 Task: Write description "Seeking a challenging position in a reputable organization to expand and utilize my learning".
Action: Mouse moved to (712, 84)
Screenshot: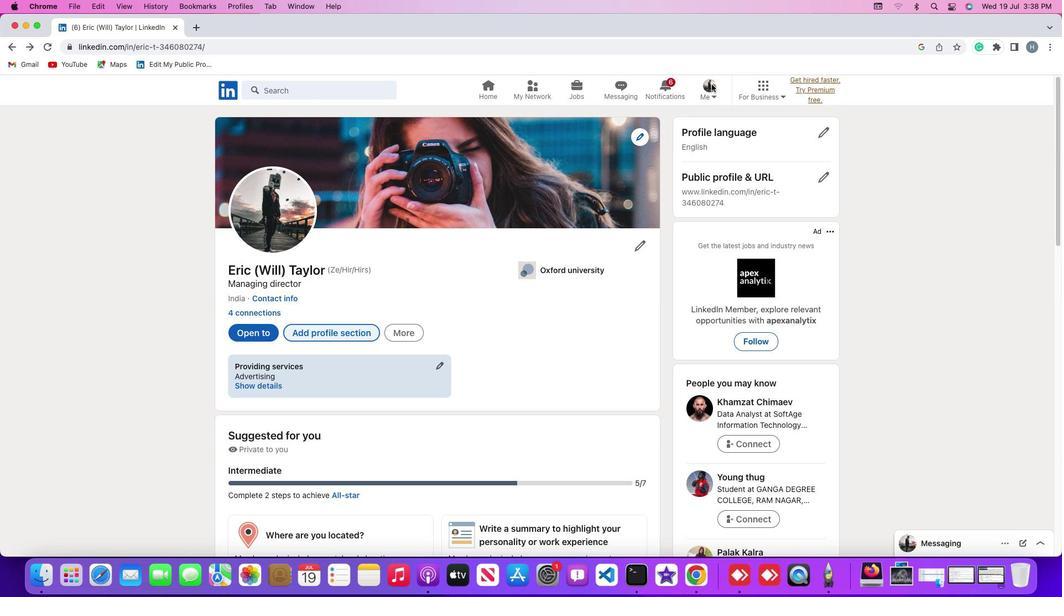 
Action: Mouse pressed left at (712, 84)
Screenshot: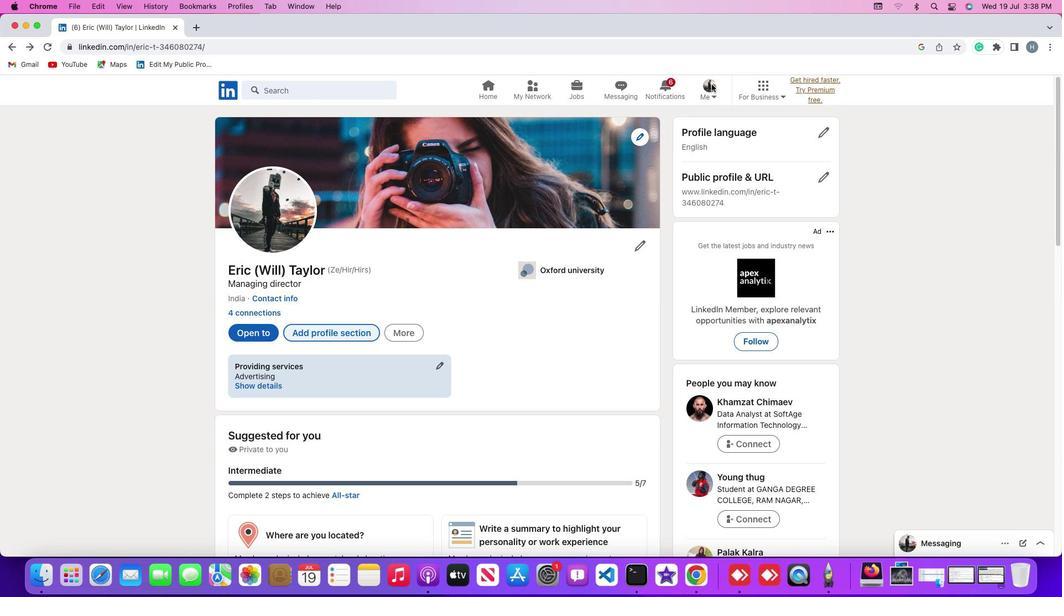 
Action: Mouse moved to (710, 95)
Screenshot: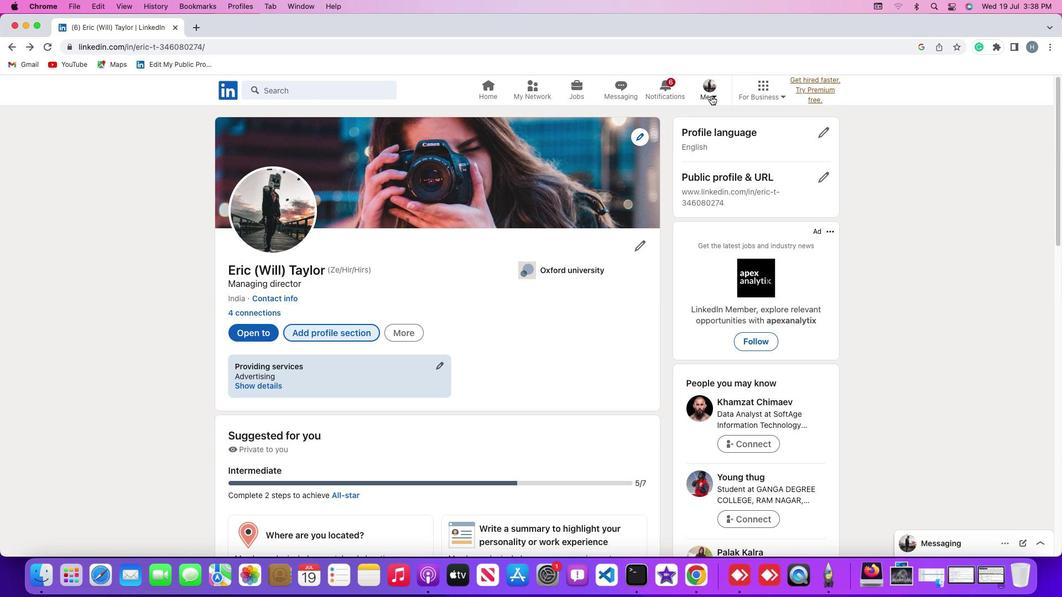 
Action: Mouse pressed left at (710, 95)
Screenshot: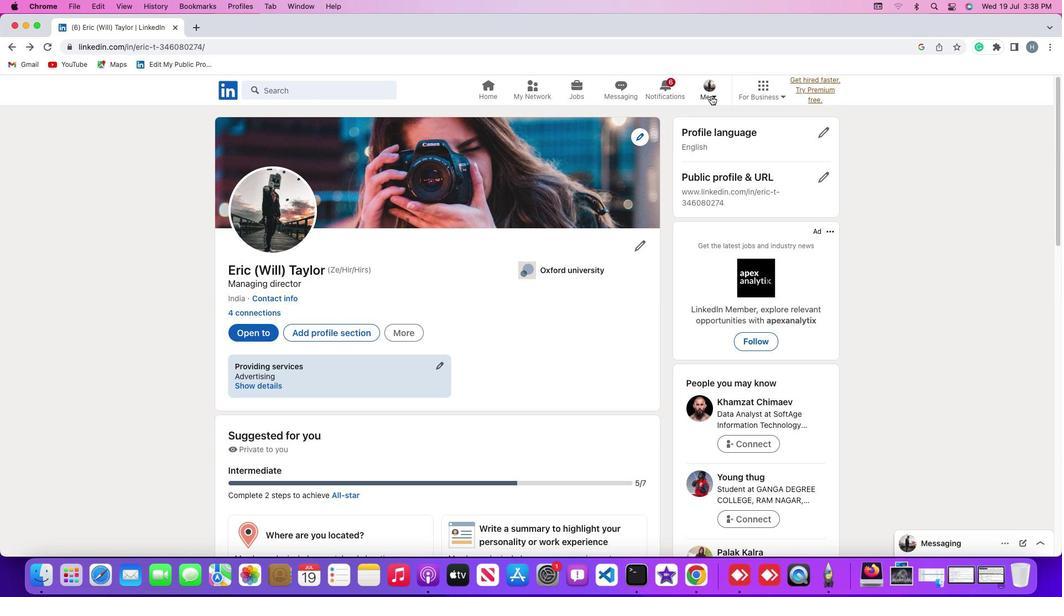 
Action: Mouse moved to (661, 153)
Screenshot: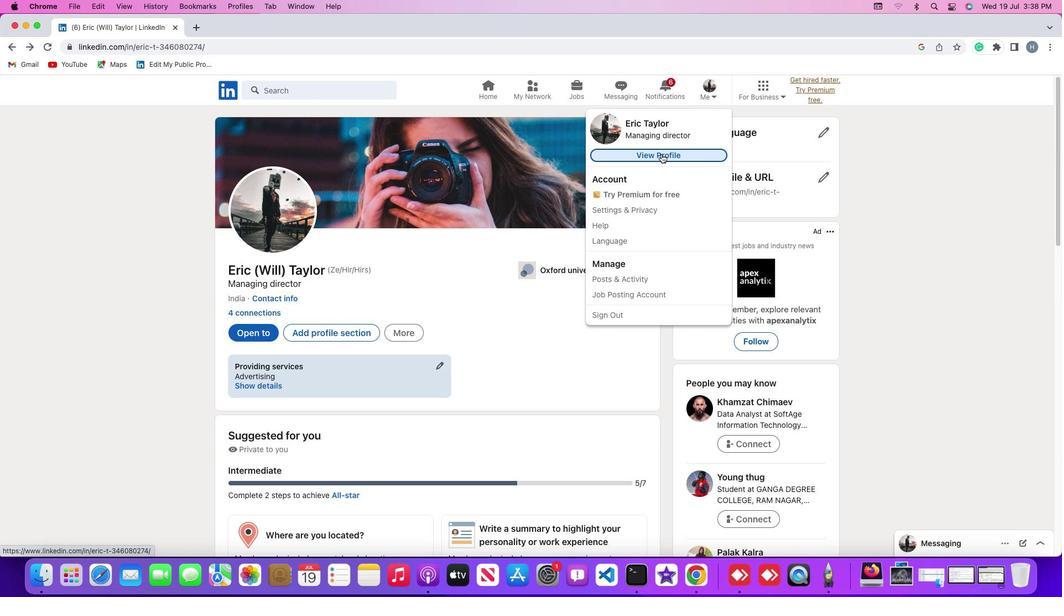 
Action: Mouse pressed left at (661, 153)
Screenshot: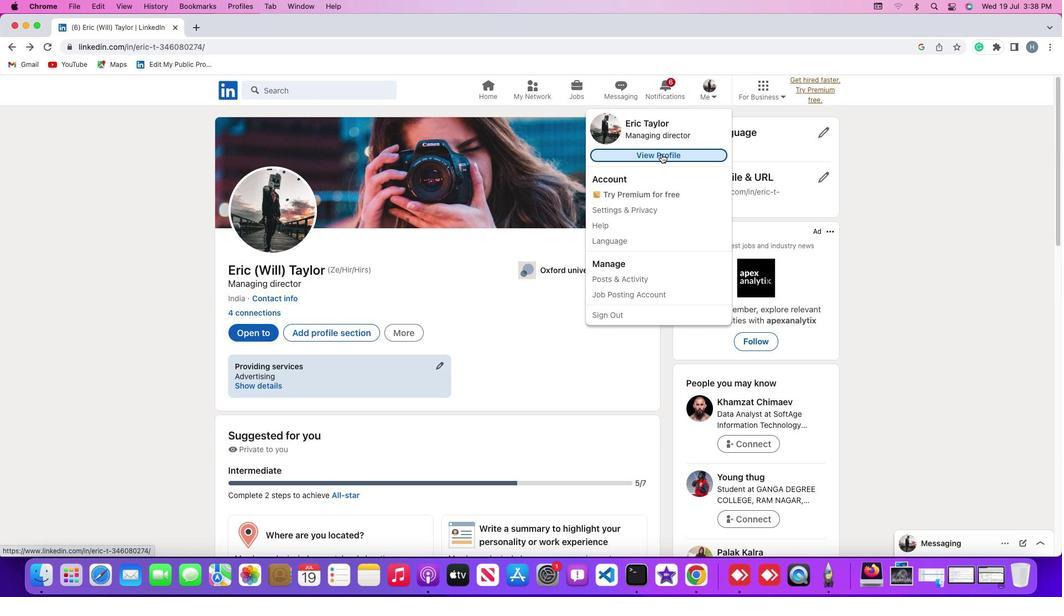 
Action: Mouse moved to (327, 327)
Screenshot: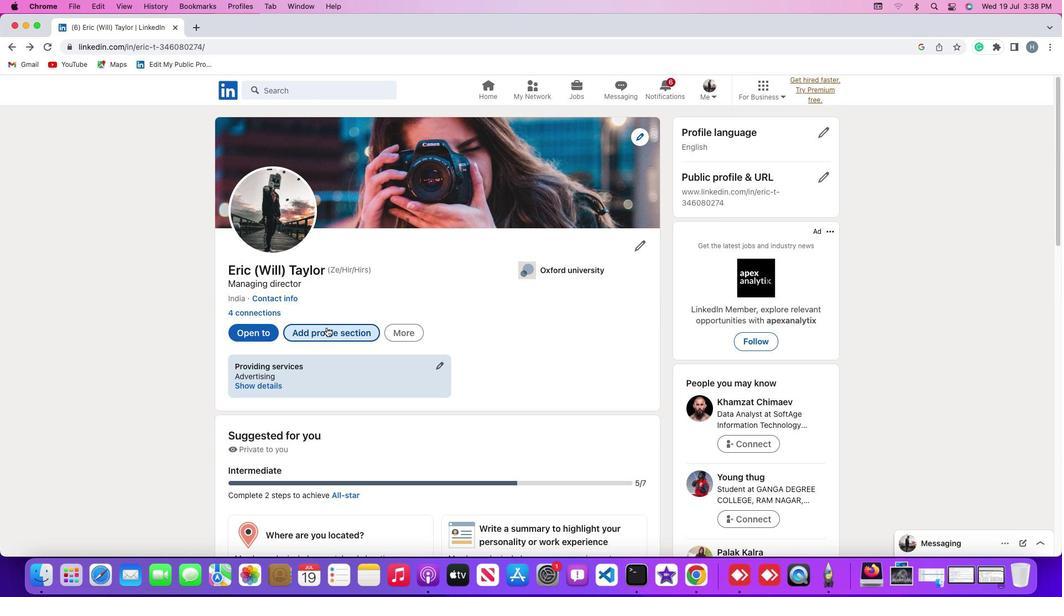 
Action: Mouse pressed left at (327, 327)
Screenshot: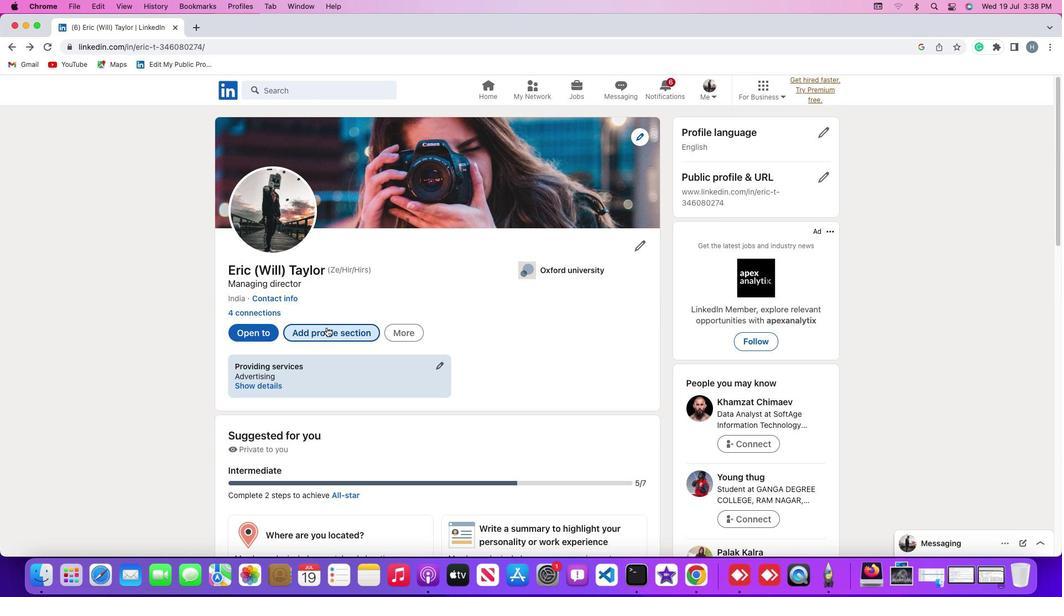 
Action: Mouse moved to (437, 215)
Screenshot: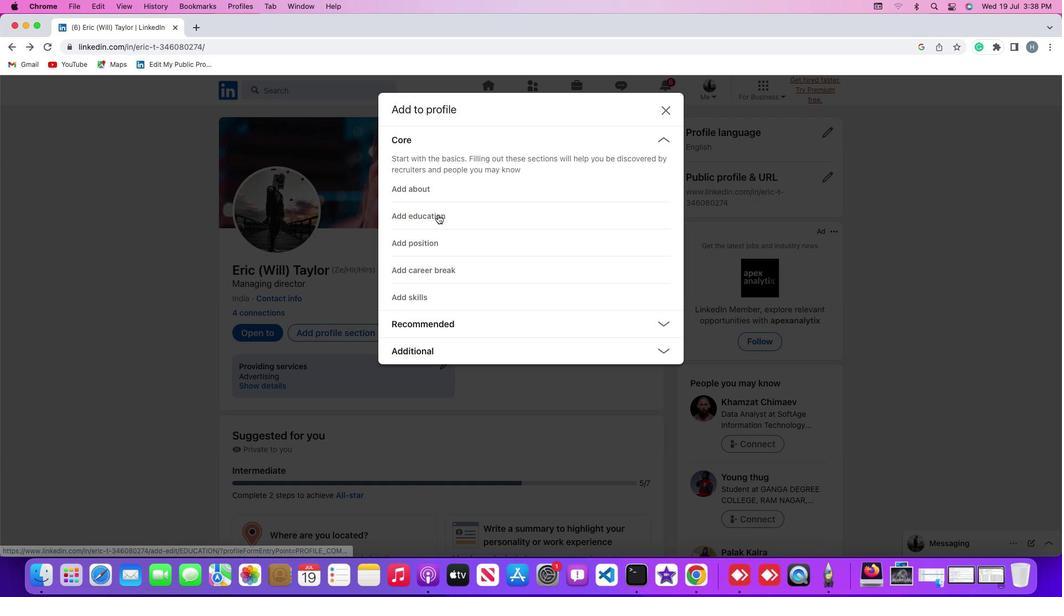 
Action: Mouse pressed left at (437, 215)
Screenshot: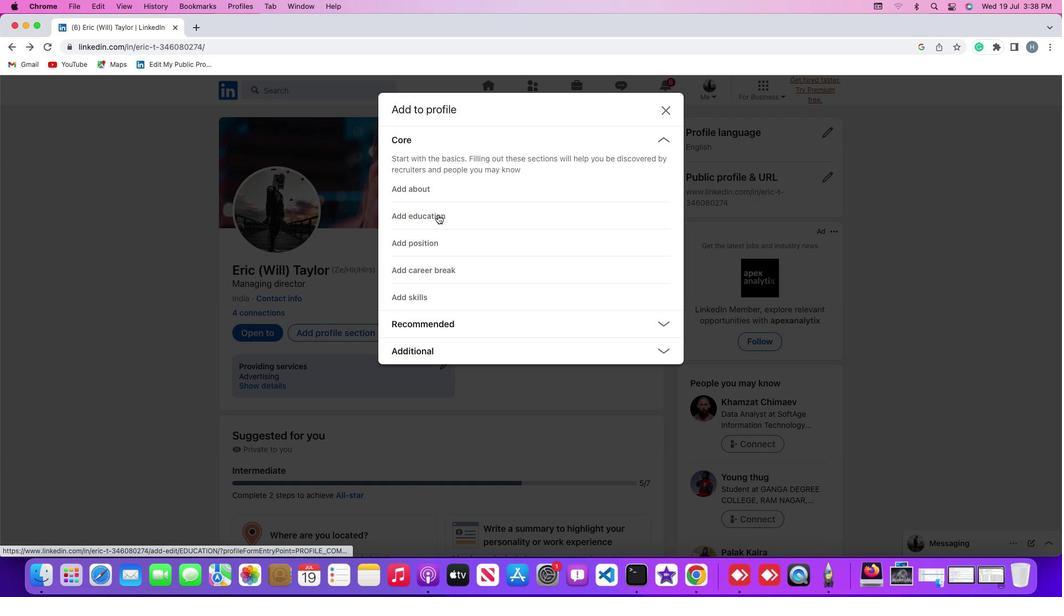 
Action: Mouse moved to (469, 284)
Screenshot: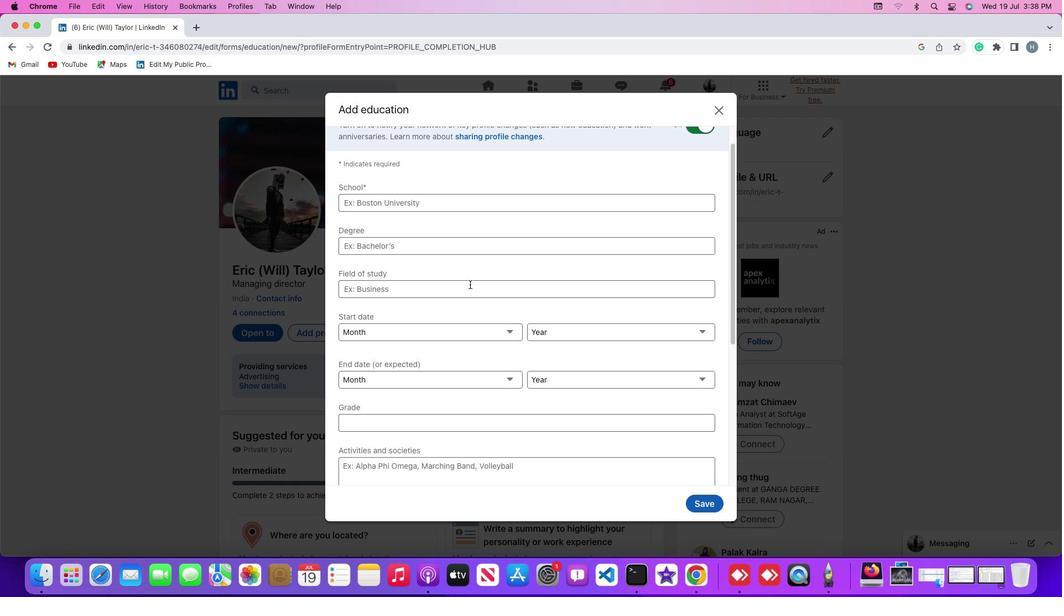 
Action: Mouse scrolled (469, 284) with delta (0, 0)
Screenshot: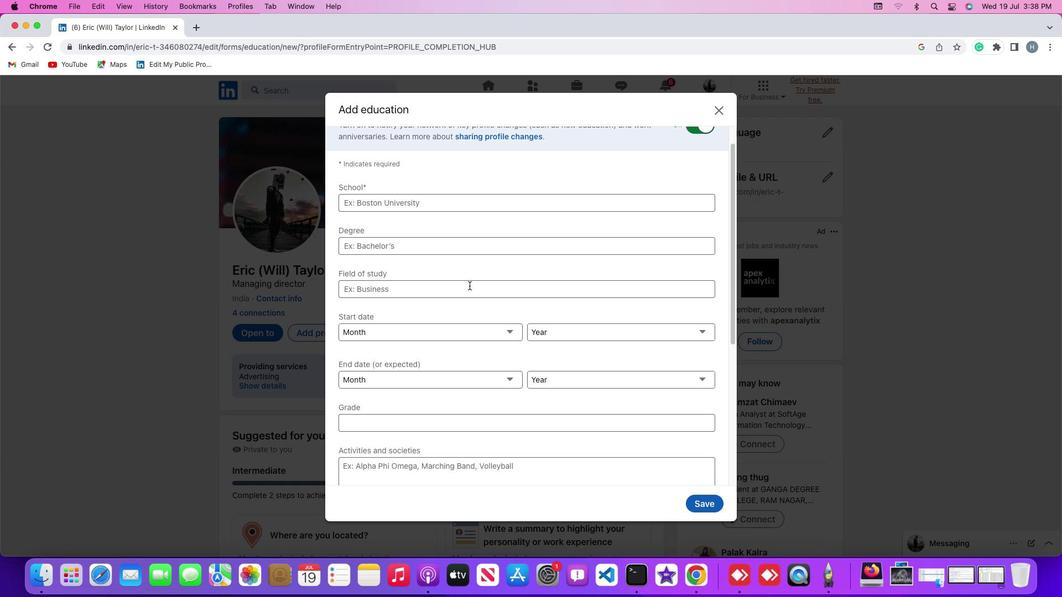 
Action: Mouse scrolled (469, 284) with delta (0, 0)
Screenshot: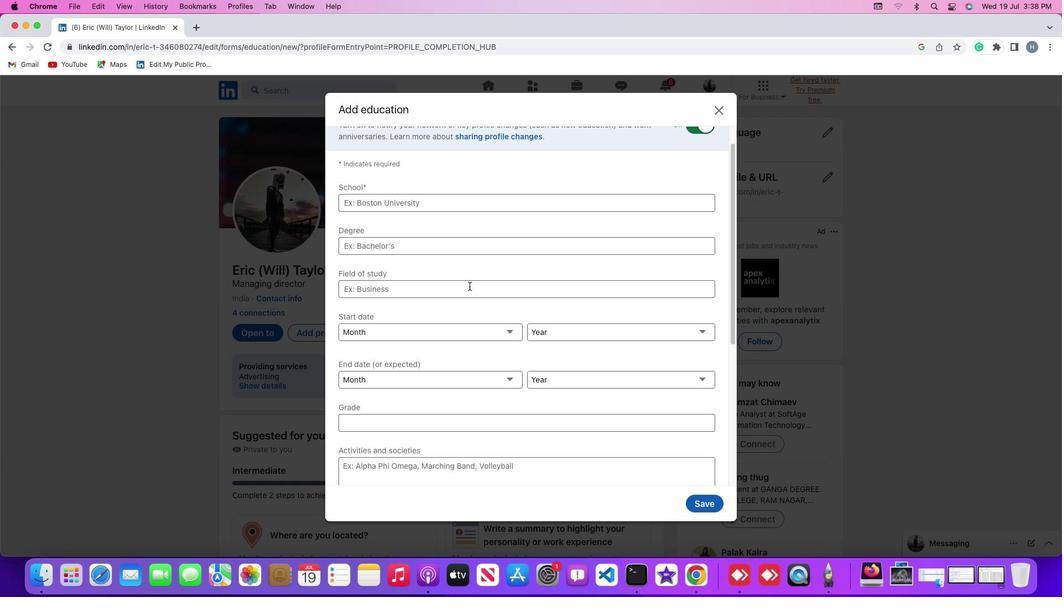 
Action: Mouse scrolled (469, 284) with delta (0, -2)
Screenshot: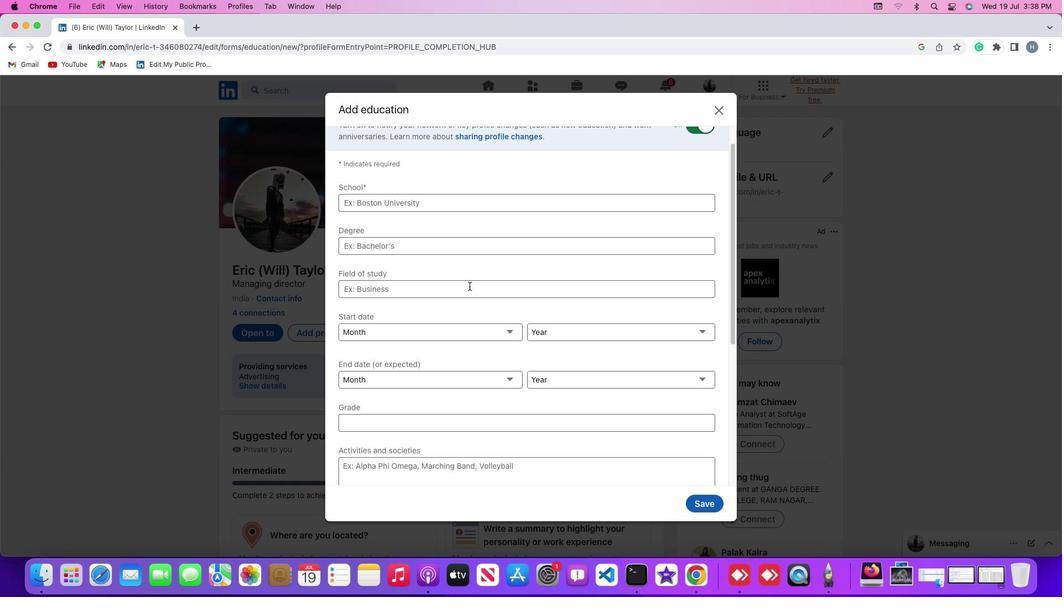 
Action: Mouse scrolled (469, 284) with delta (0, -2)
Screenshot: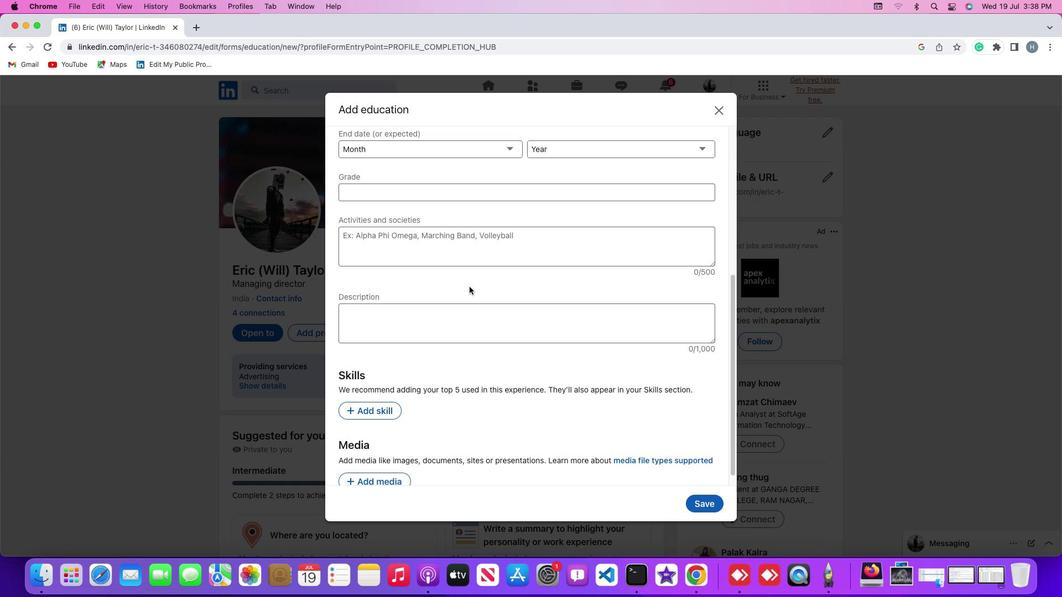 
Action: Mouse moved to (469, 286)
Screenshot: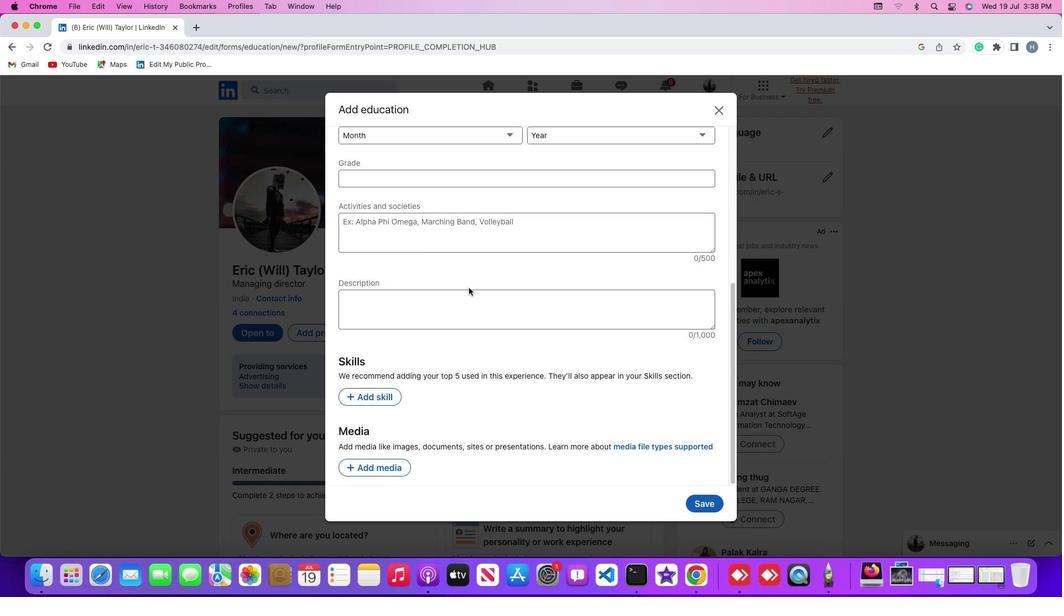 
Action: Mouse scrolled (469, 286) with delta (0, -2)
Screenshot: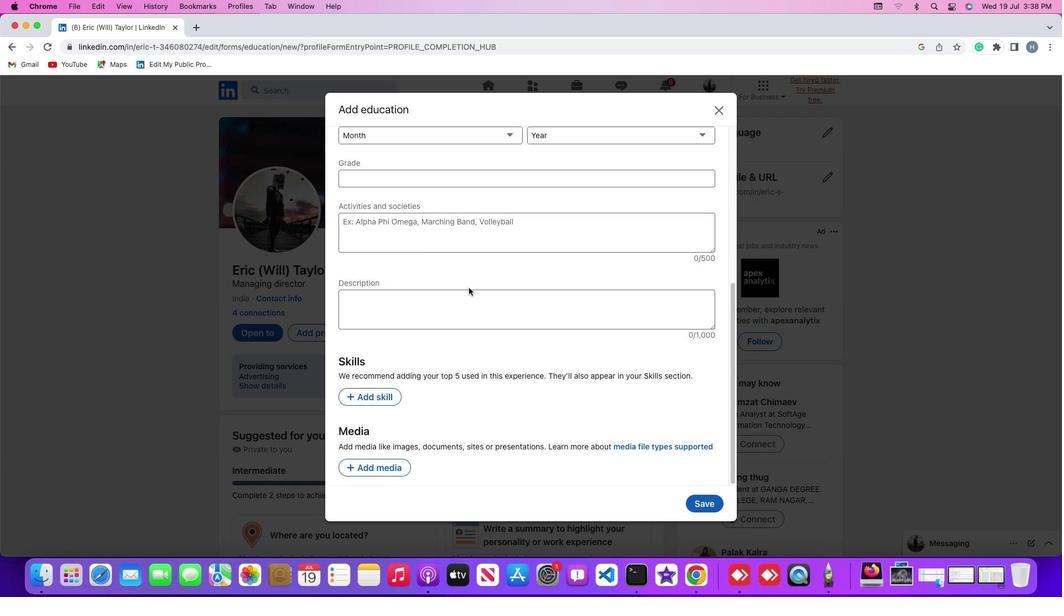 
Action: Mouse moved to (406, 308)
Screenshot: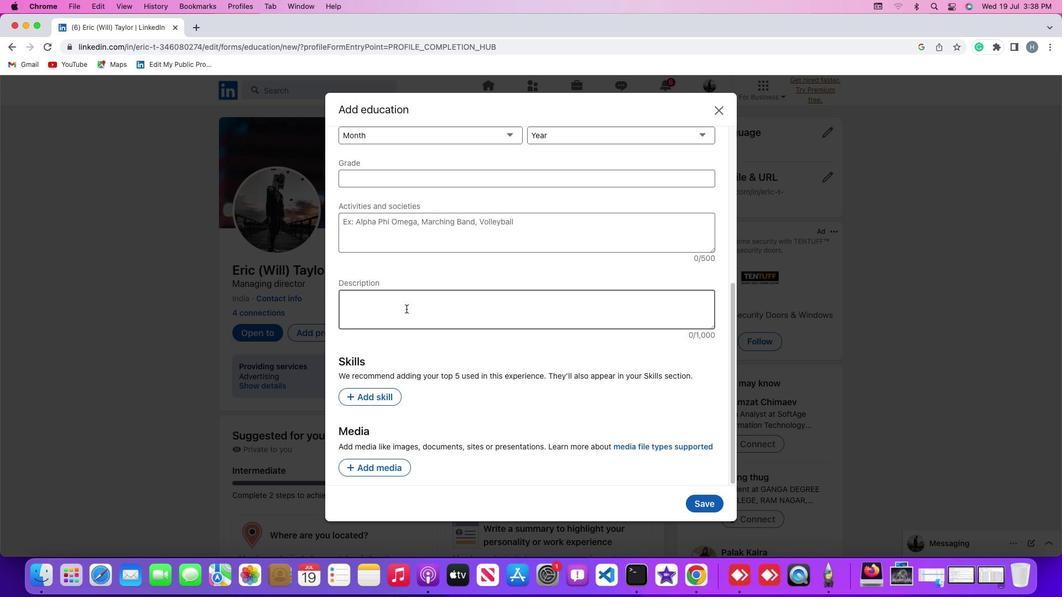 
Action: Mouse pressed left at (406, 308)
Screenshot: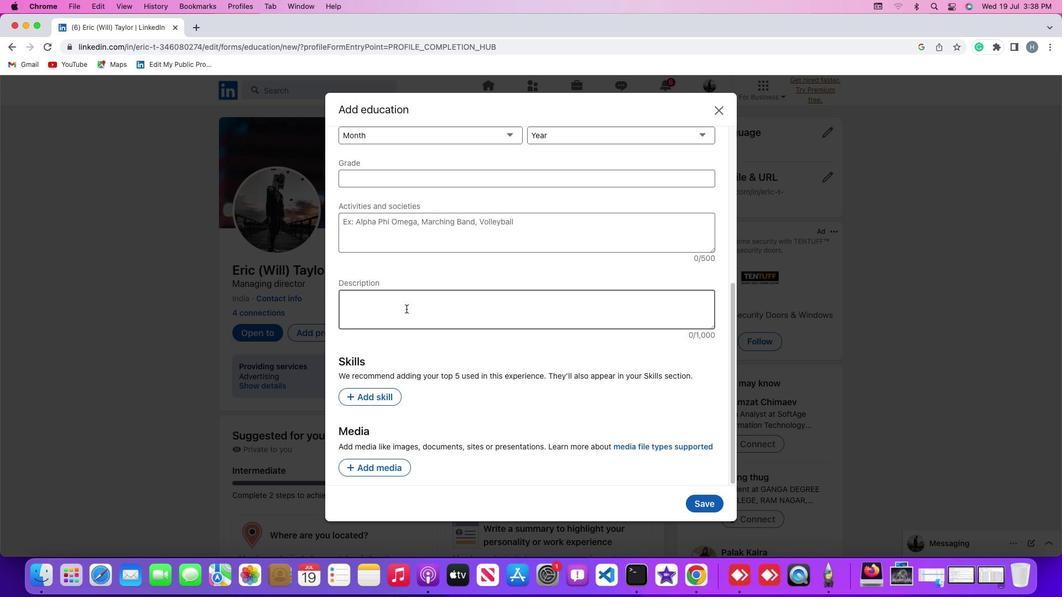
Action: Mouse moved to (515, 294)
Screenshot: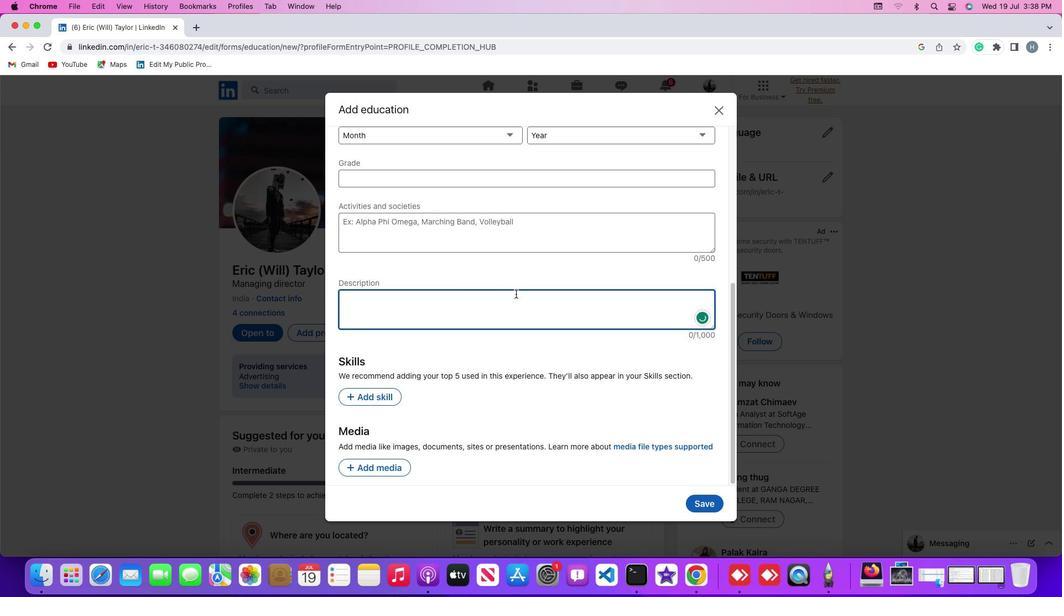
Action: Key pressed Key.shift'S''e''e''k''i''n''g'Key.space'a'Key.space'c''h''a''l''l''e''n''g''i''n''g'Key.space'p''o''s''i''t''i''o''n'Key.space'i''n'Key.space'a'Key.space'r''e''p''u''t''a''b''l''e'Key.space'o''r''g''a''n''i''z''a''t''i''o''n'Key.space't''o'Key.space'e''x''p''a''n''d'Key.space'a''n''d'Key.space'u''t''i''l''i''z''e'Key.space'm''y'Key.space'l''e''a''r''n''i''n''g'
Screenshot: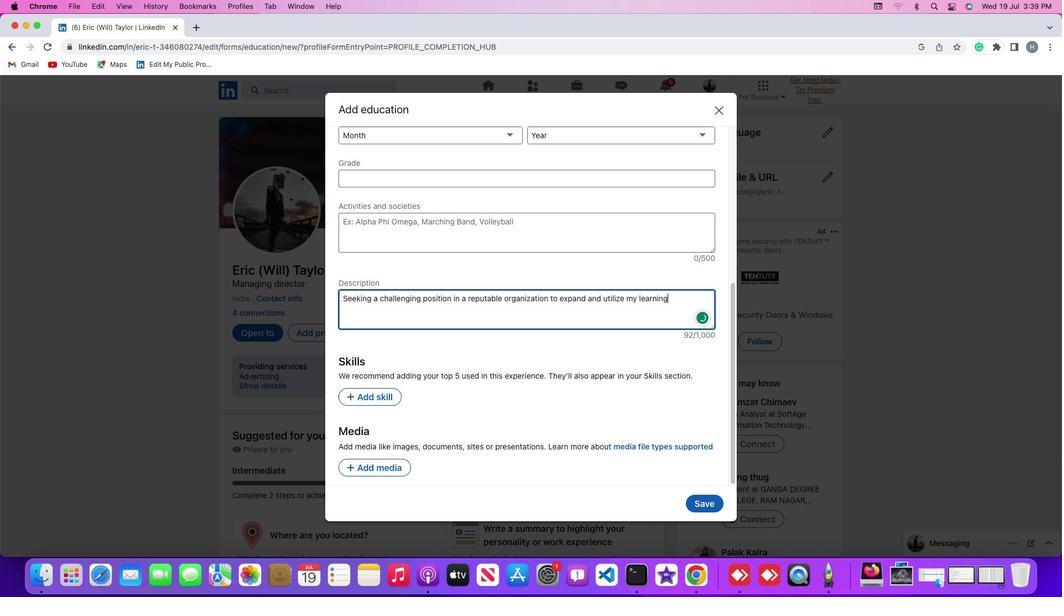 
